 Task: Check video "How do I access explore?".
Action: Mouse moved to (1015, 169)
Screenshot: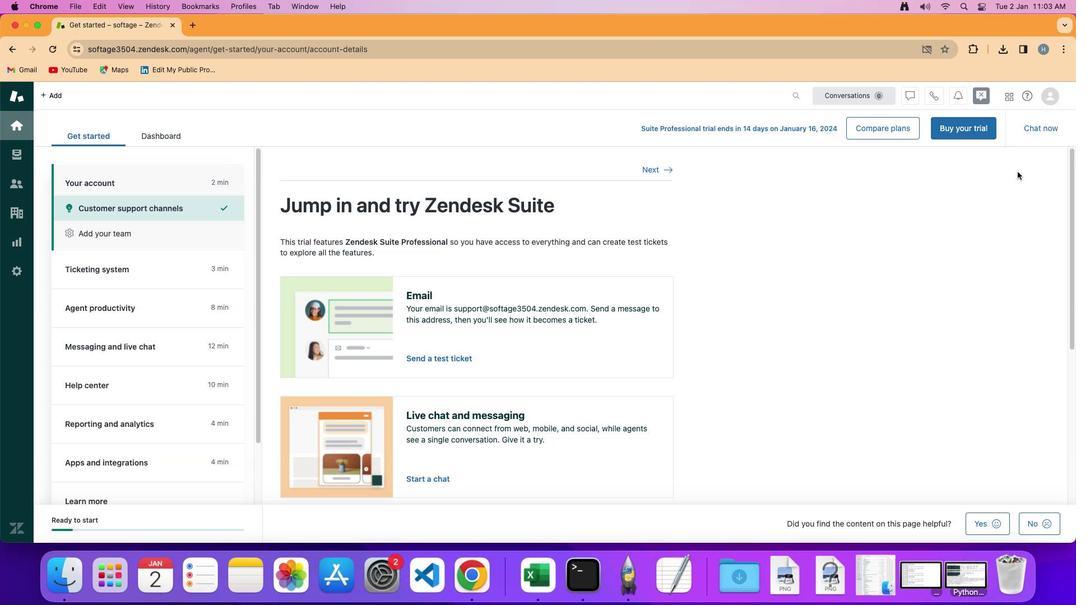 
Action: Mouse pressed left at (1015, 169)
Screenshot: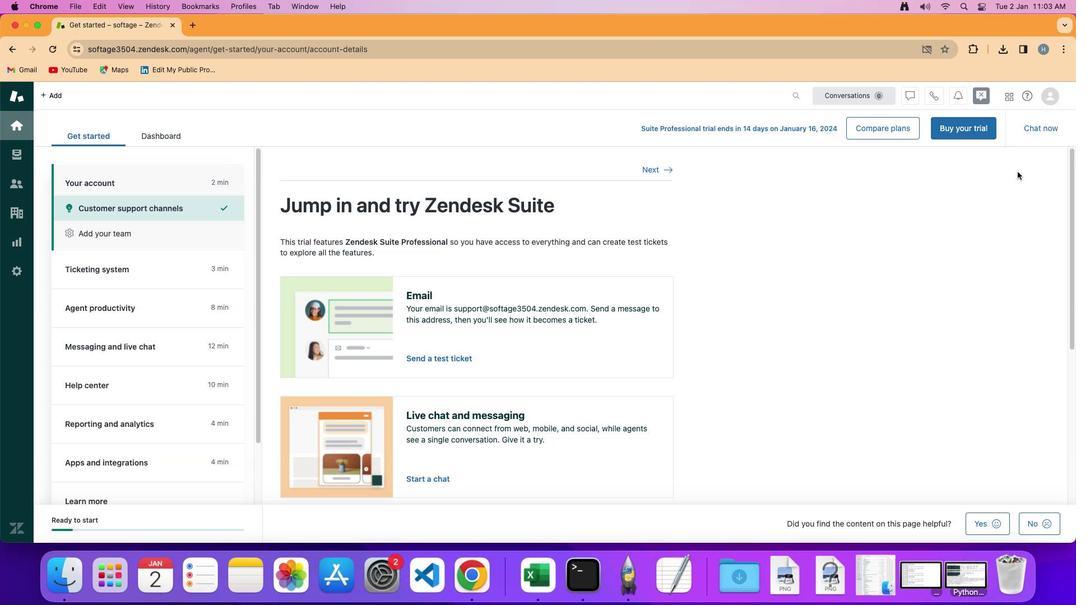 
Action: Mouse moved to (1028, 93)
Screenshot: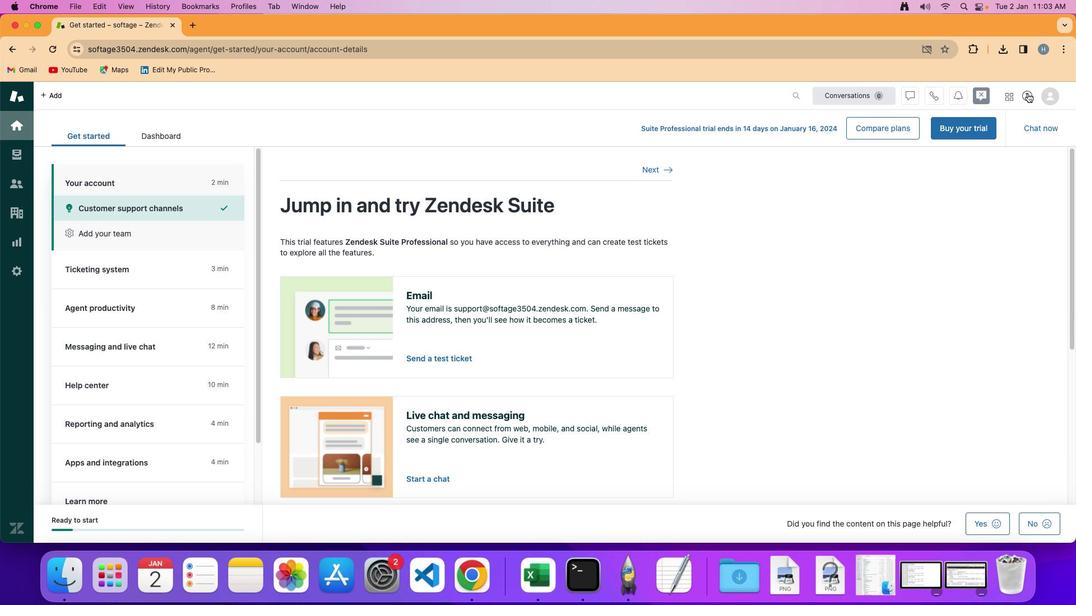 
Action: Mouse pressed left at (1028, 93)
Screenshot: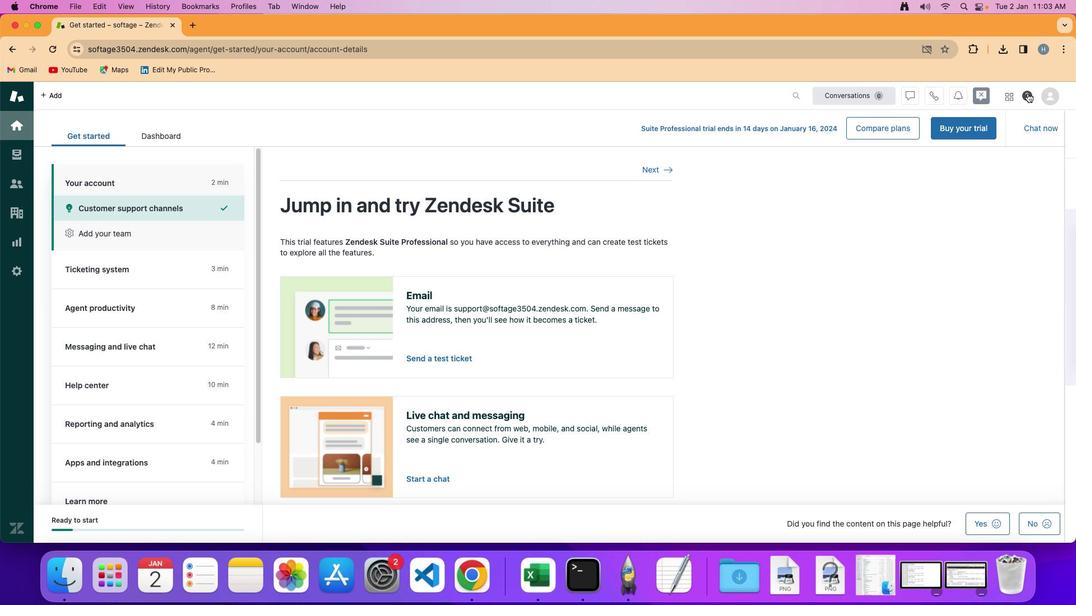 
Action: Mouse moved to (931, 454)
Screenshot: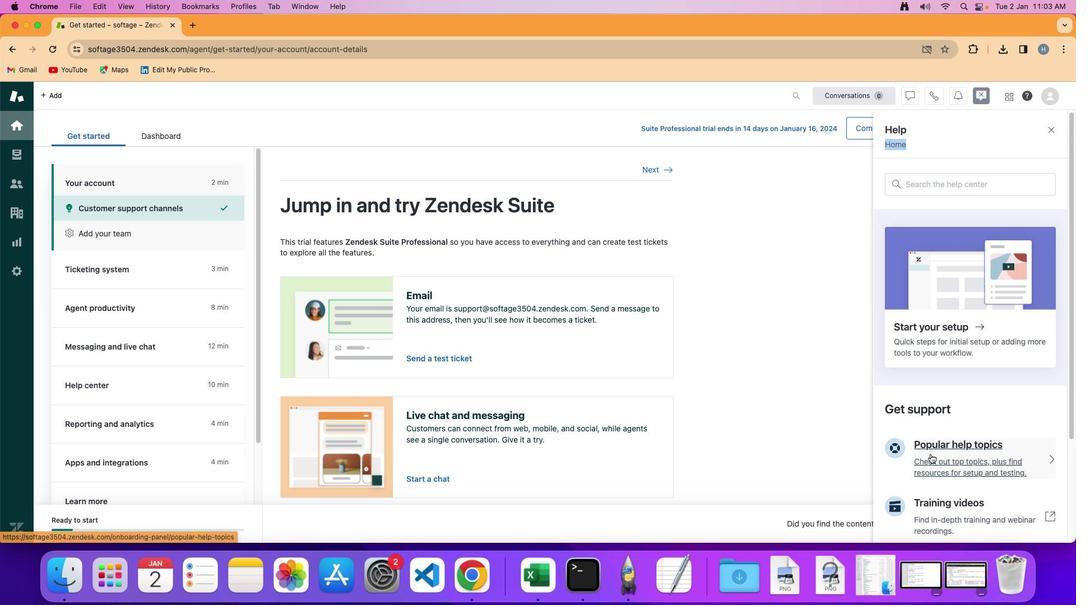 
Action: Mouse pressed left at (931, 454)
Screenshot: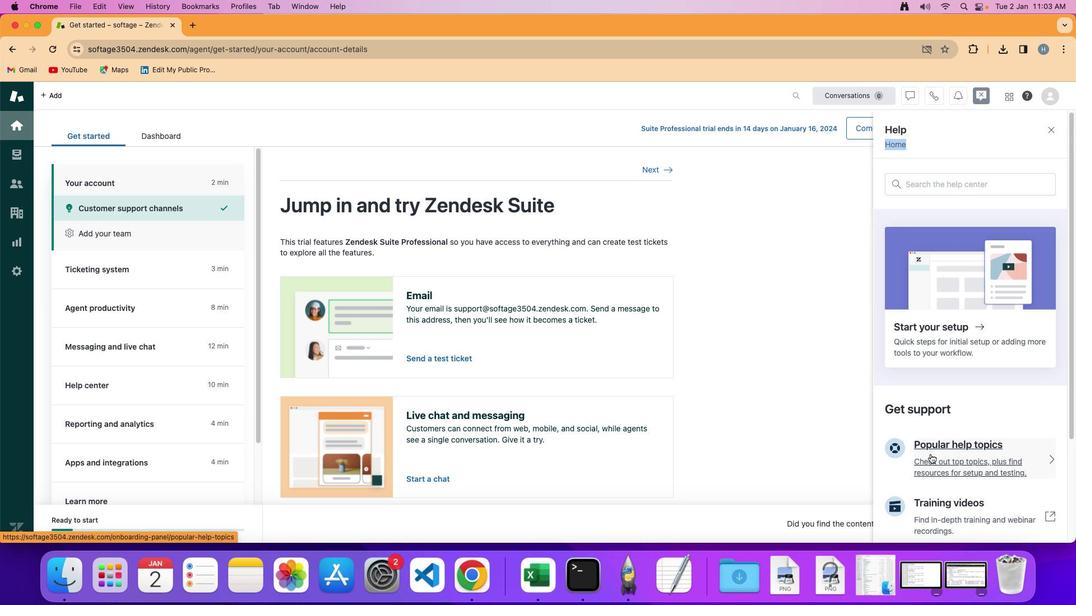 
Action: Mouse moved to (968, 441)
Screenshot: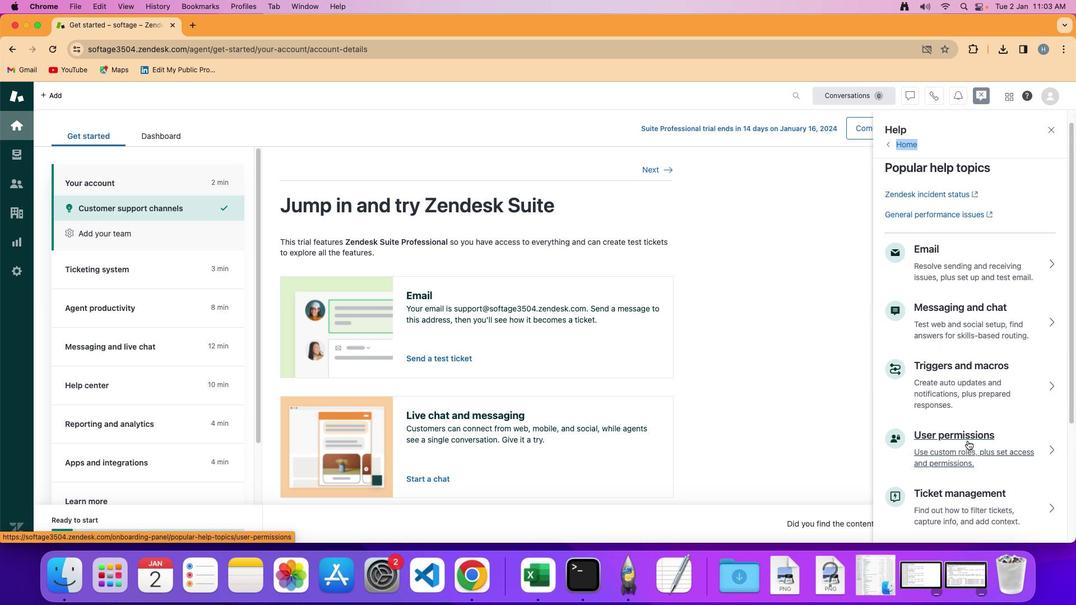 
Action: Mouse scrolled (968, 441) with delta (0, 0)
Screenshot: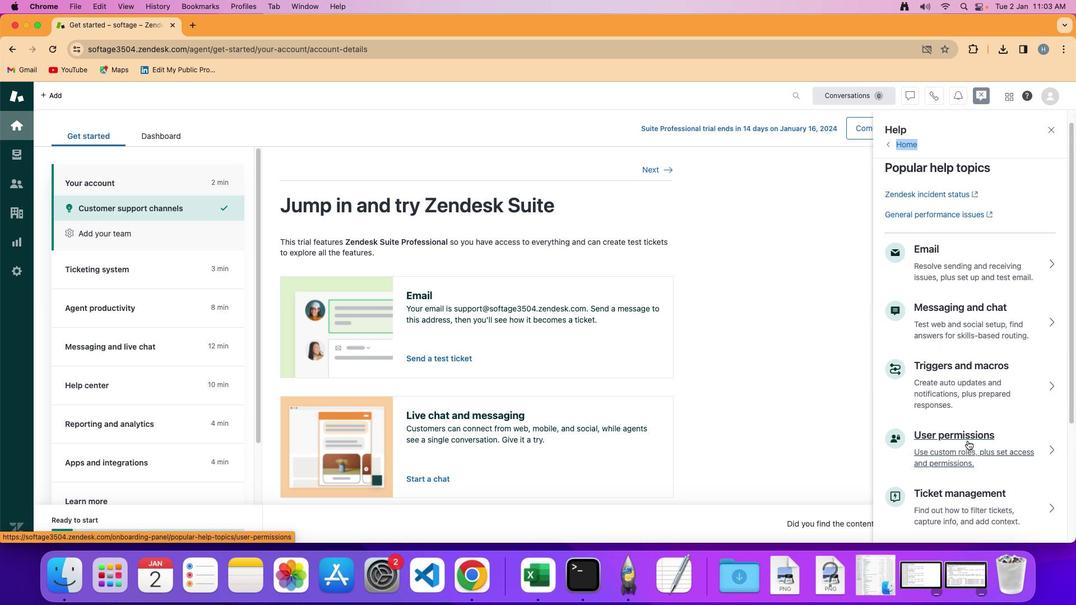 
Action: Mouse moved to (968, 441)
Screenshot: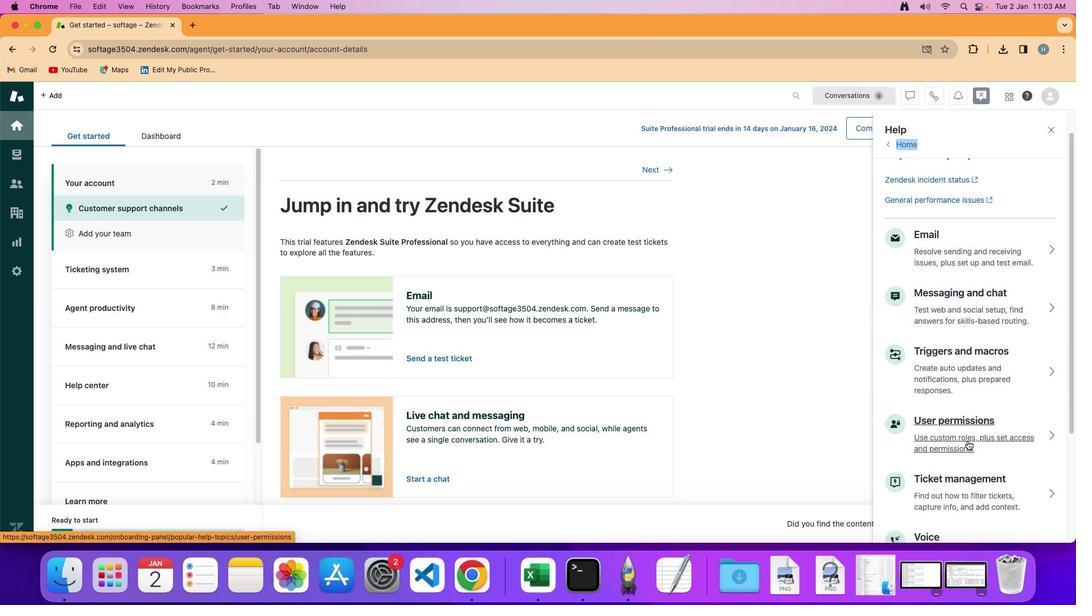 
Action: Mouse scrolled (968, 441) with delta (0, 0)
Screenshot: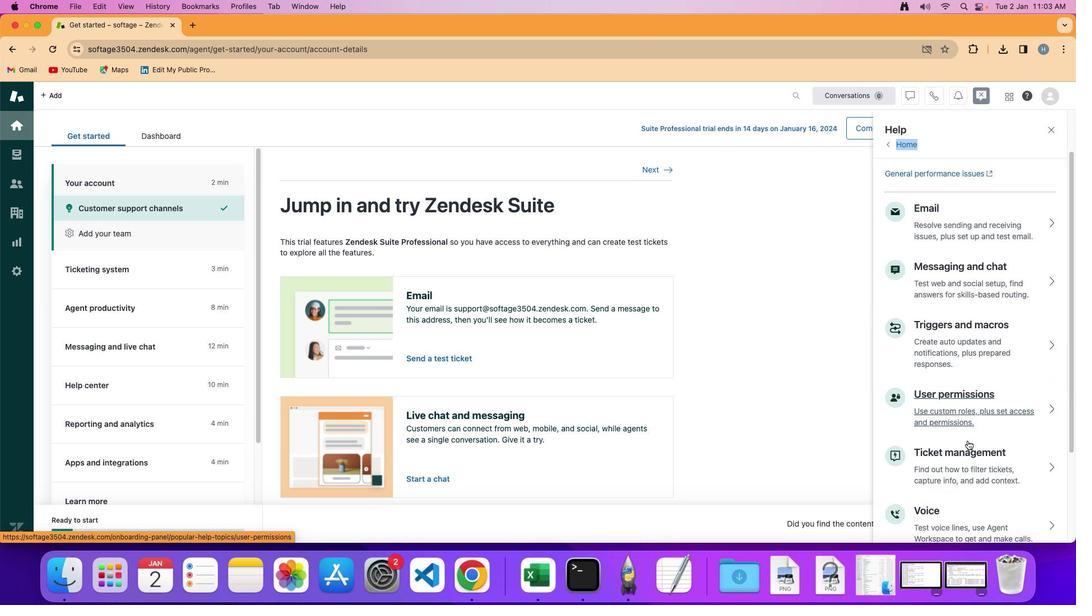 
Action: Mouse scrolled (968, 441) with delta (0, -1)
Screenshot: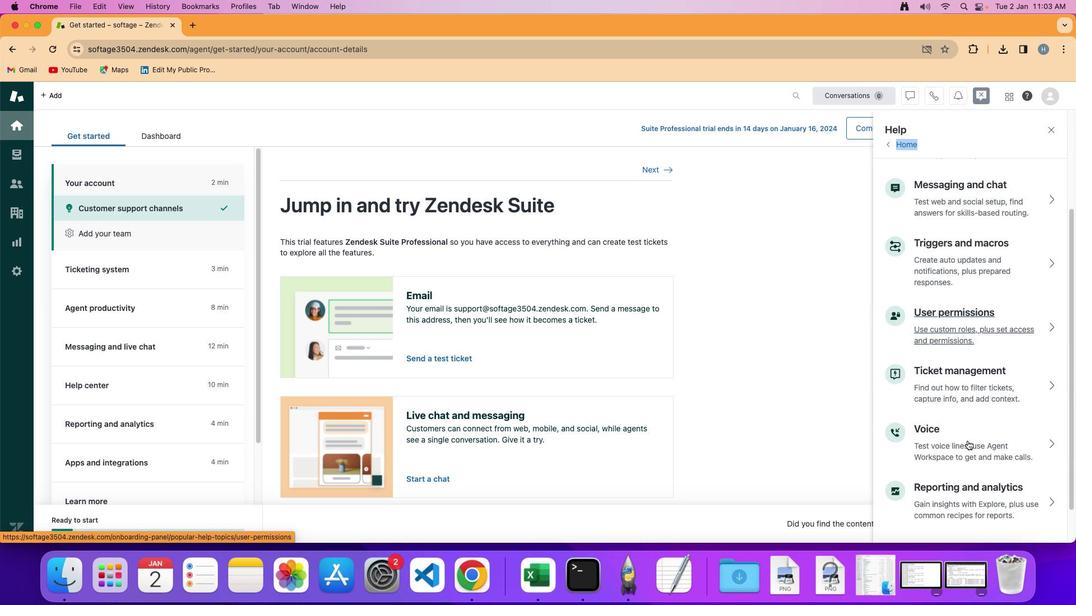 
Action: Mouse scrolled (968, 441) with delta (0, -1)
Screenshot: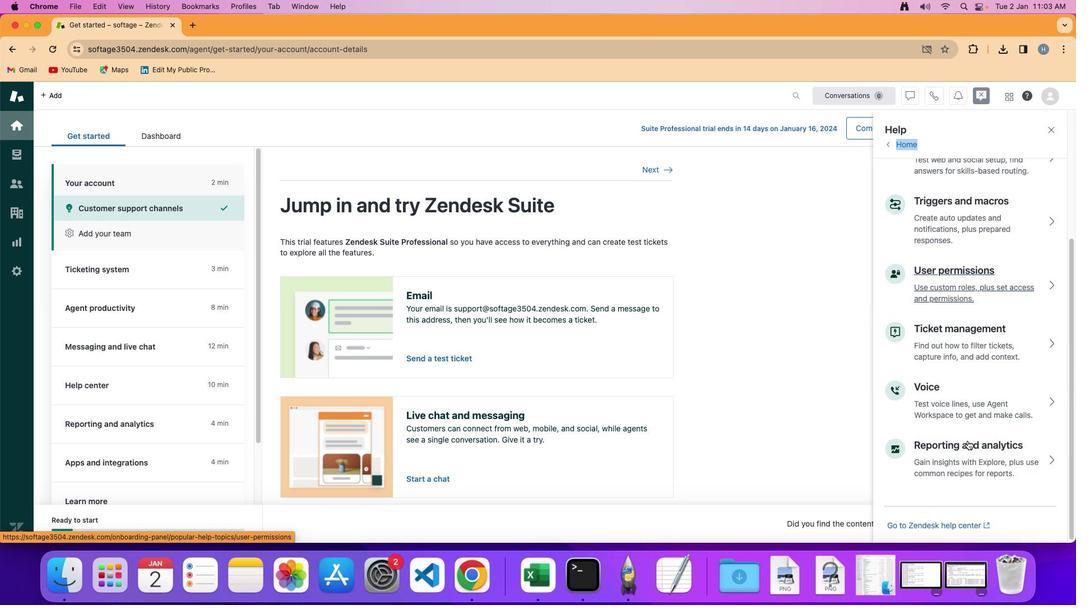 
Action: Mouse scrolled (968, 441) with delta (0, -2)
Screenshot: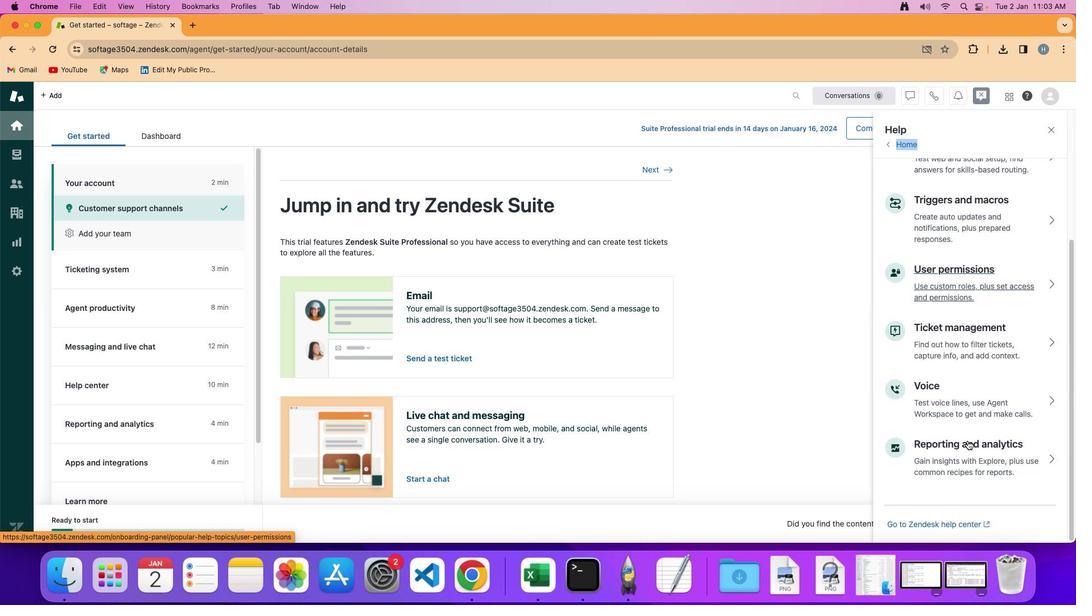 
Action: Mouse scrolled (968, 441) with delta (0, -2)
Screenshot: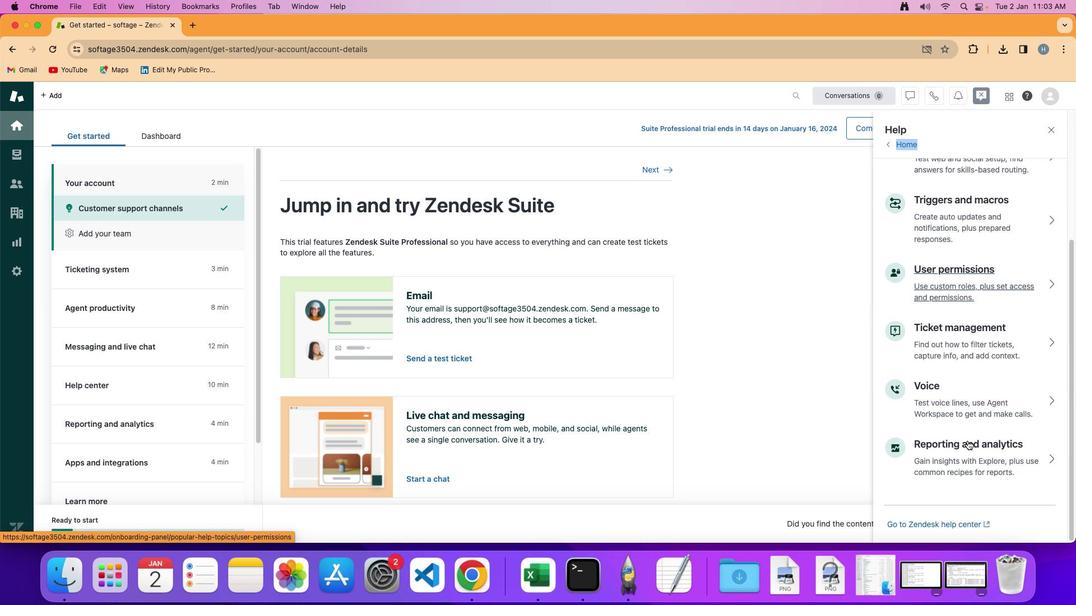 
Action: Mouse moved to (964, 443)
Screenshot: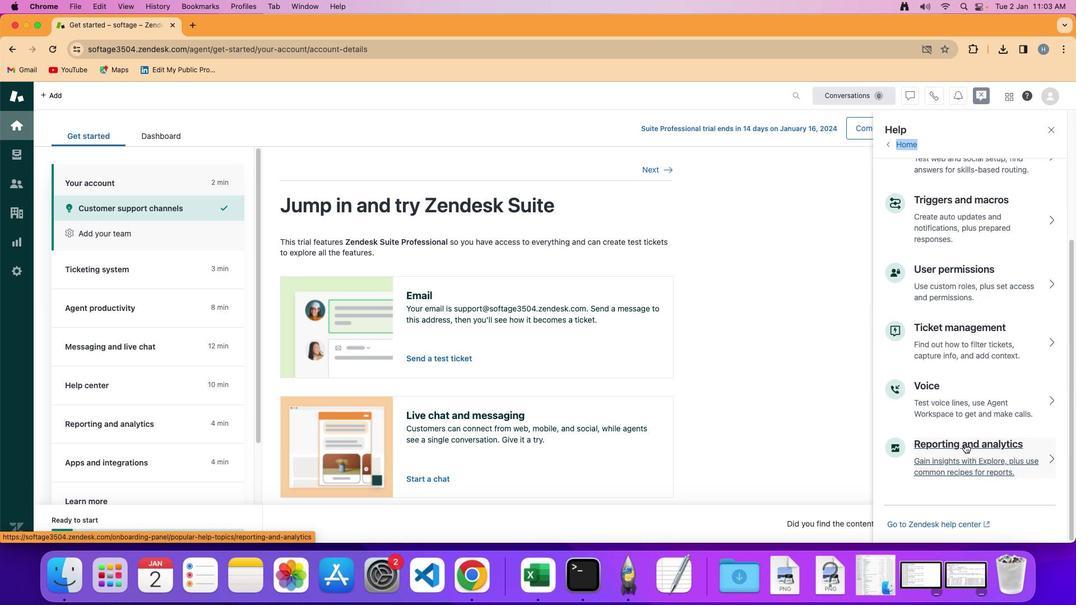 
Action: Mouse pressed left at (964, 443)
Screenshot: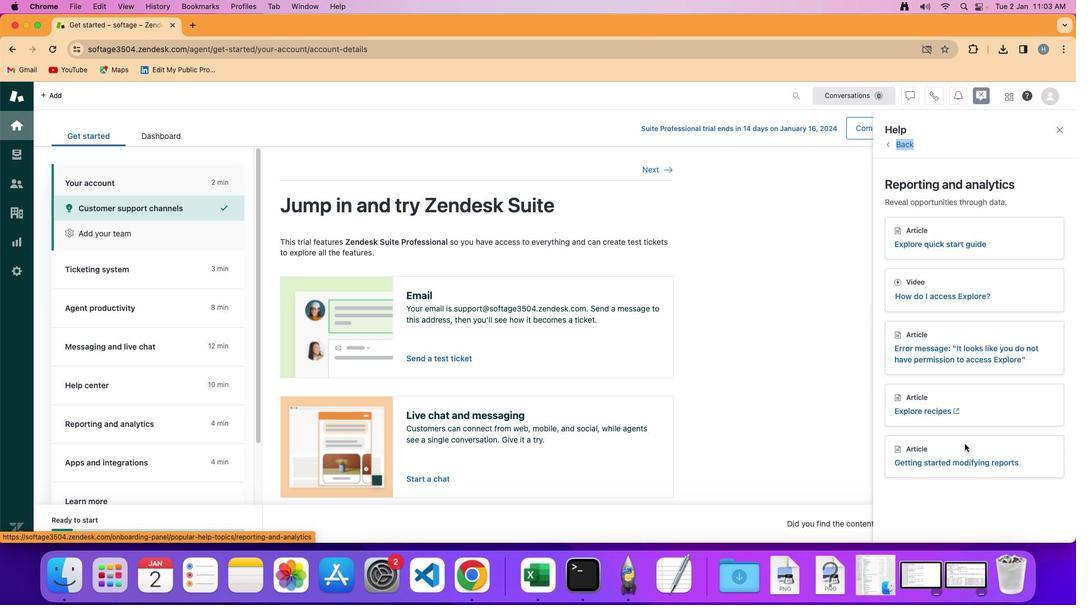 
Action: Mouse moved to (965, 295)
Screenshot: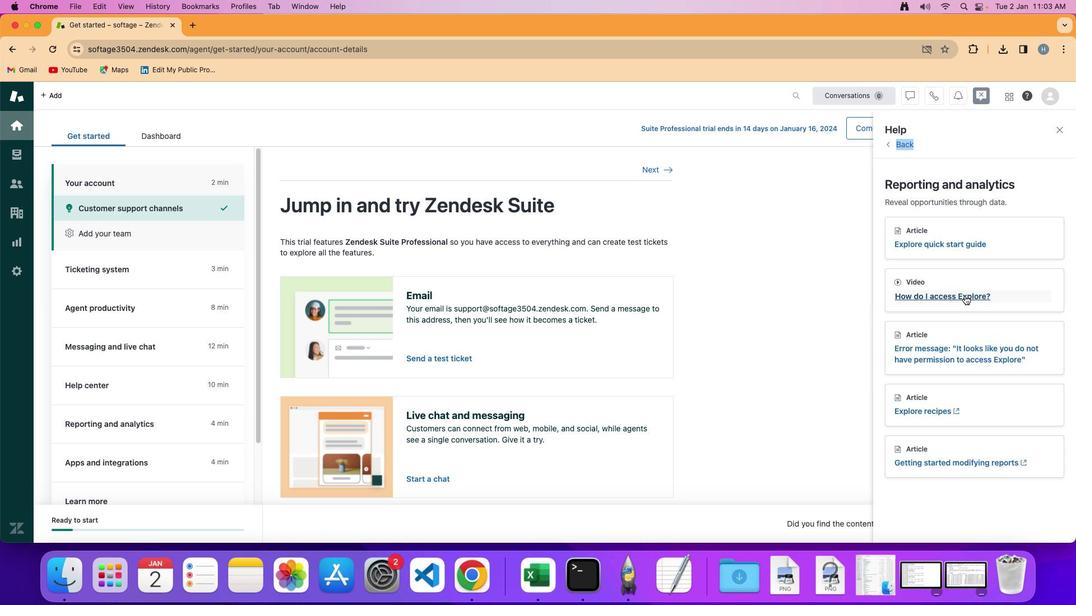 
Action: Mouse pressed left at (965, 295)
Screenshot: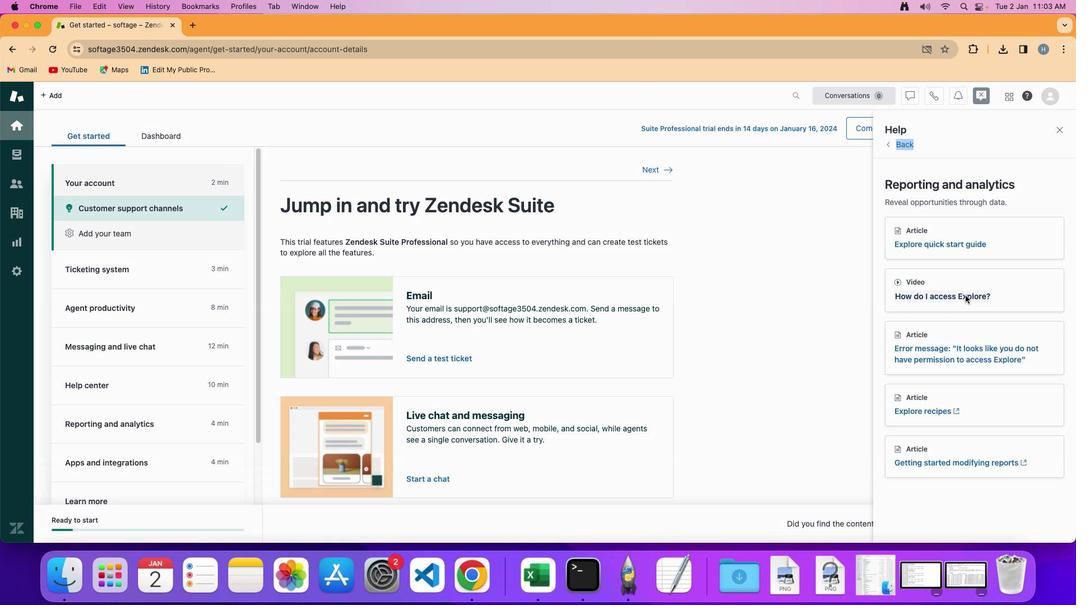 
Action: Mouse moved to (965, 295)
Screenshot: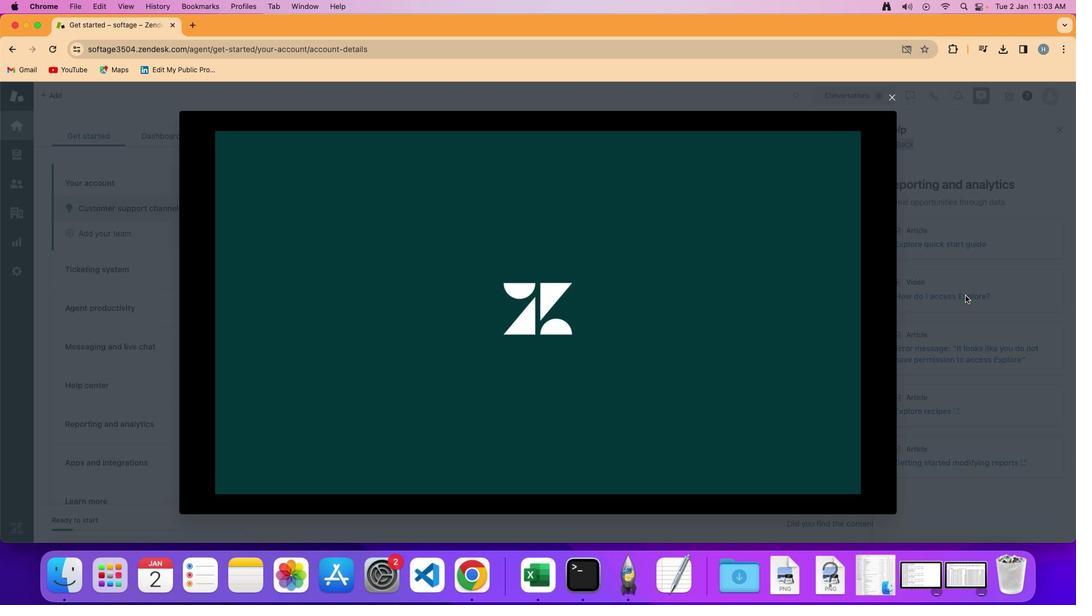 
